 Task: Learn more about a sales navigator core.
Action: Mouse moved to (871, 109)
Screenshot: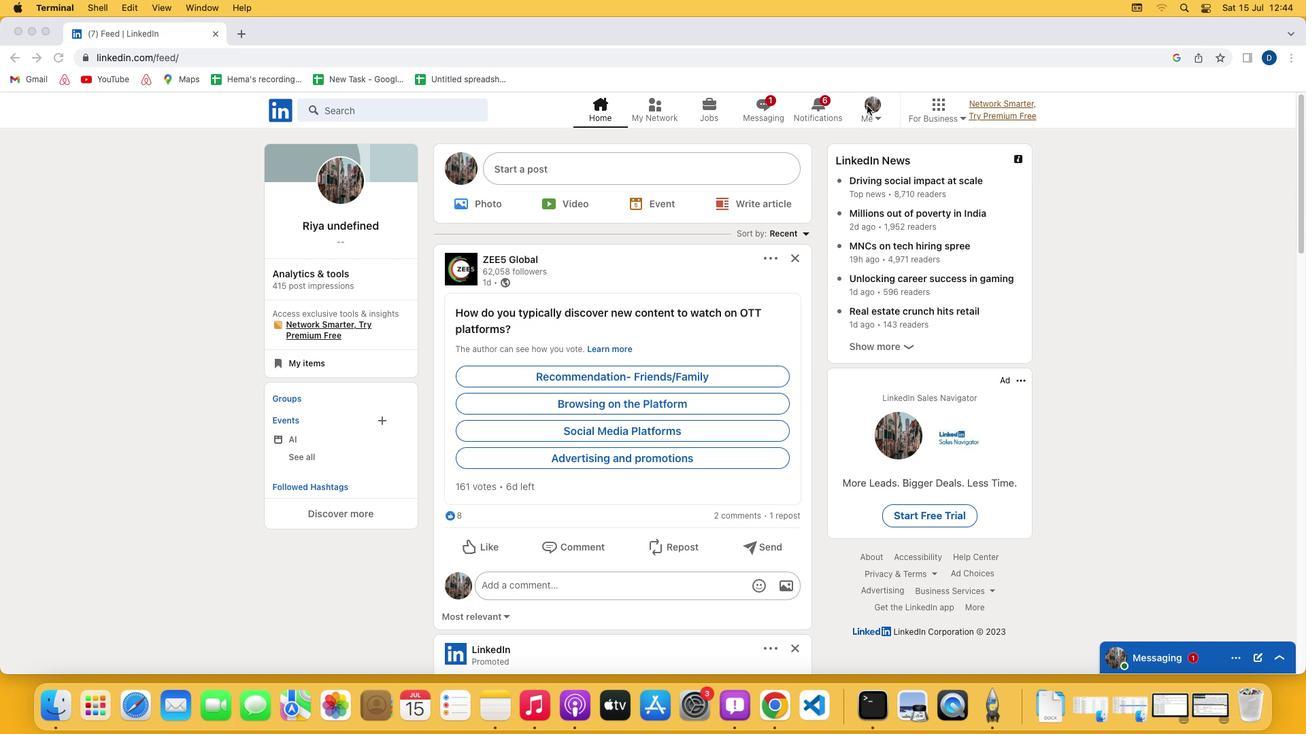 
Action: Mouse pressed left at (871, 109)
Screenshot: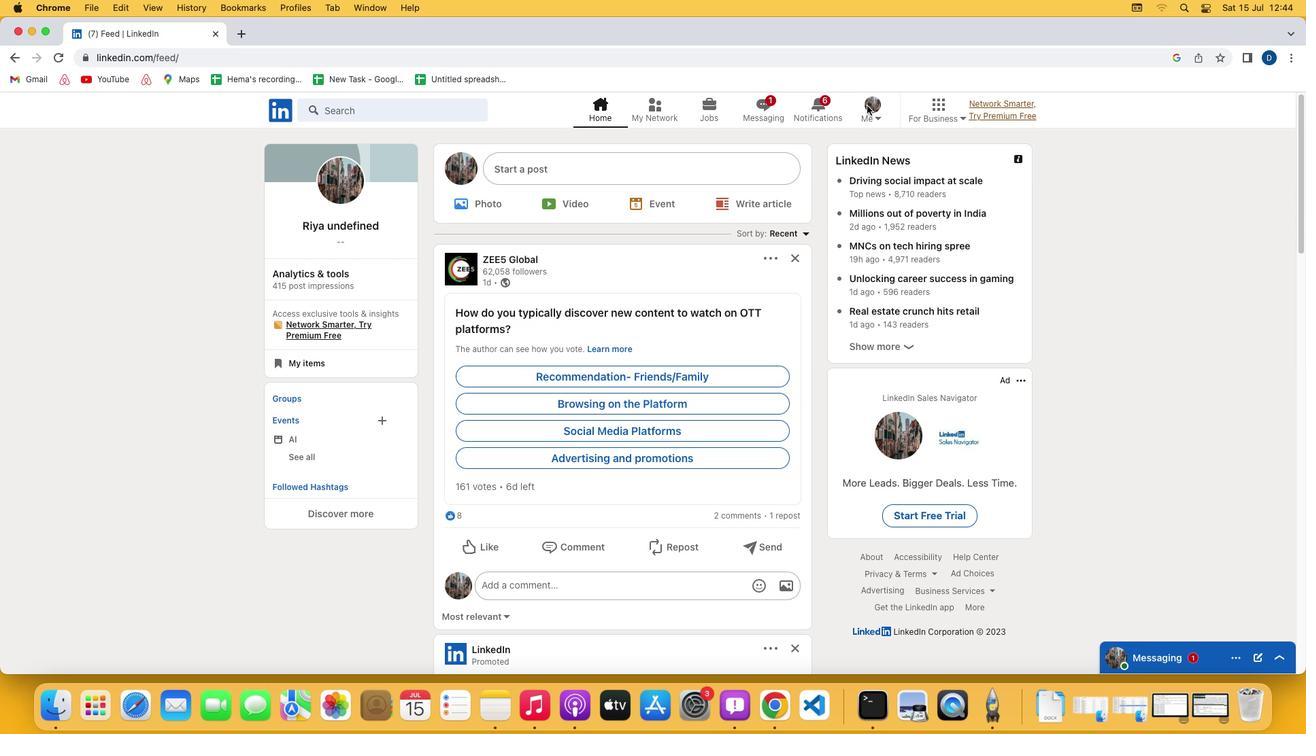 
Action: Mouse pressed left at (871, 109)
Screenshot: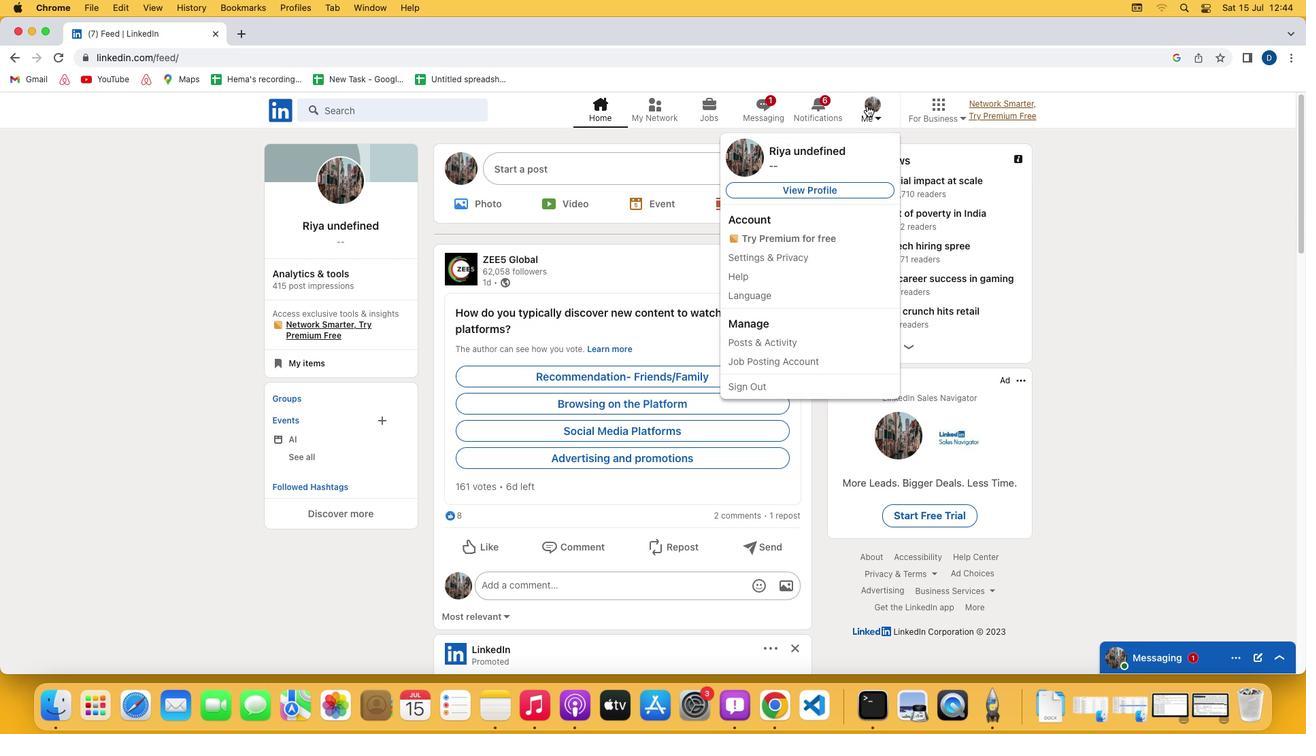 
Action: Mouse moved to (874, 110)
Screenshot: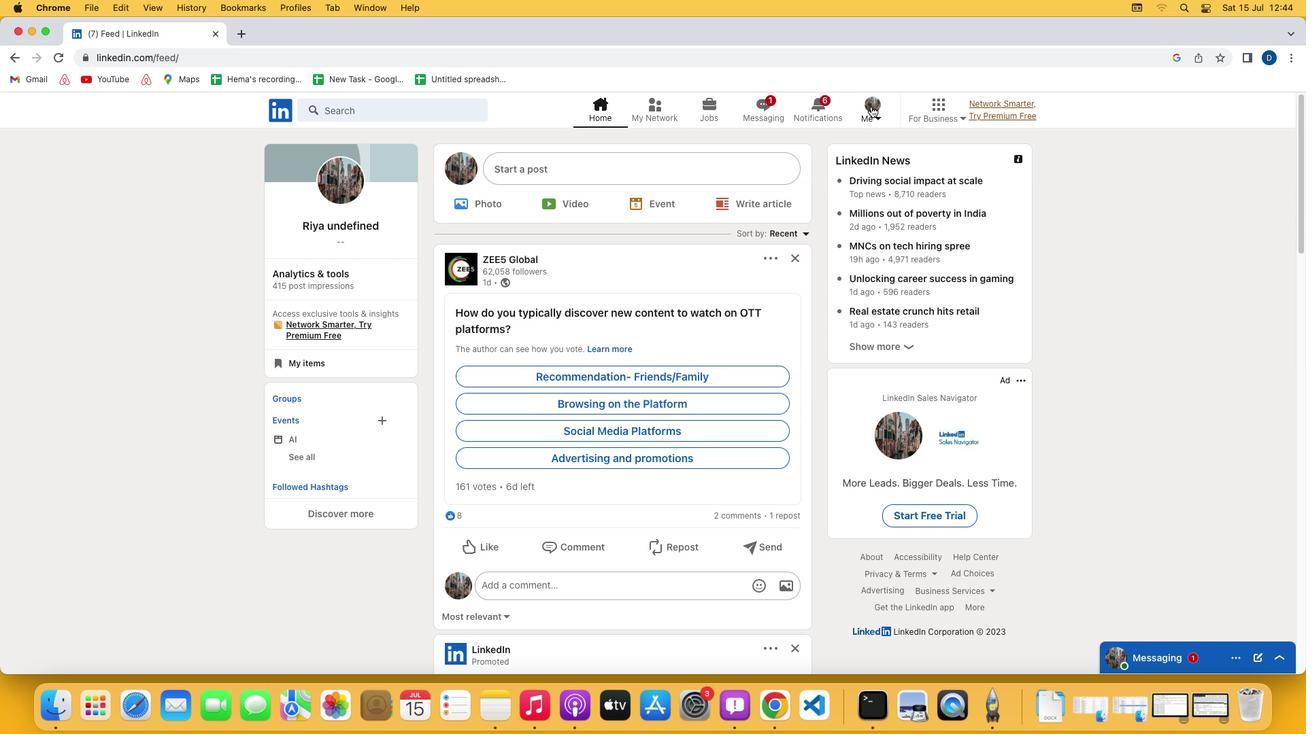 
Action: Mouse pressed left at (874, 110)
Screenshot: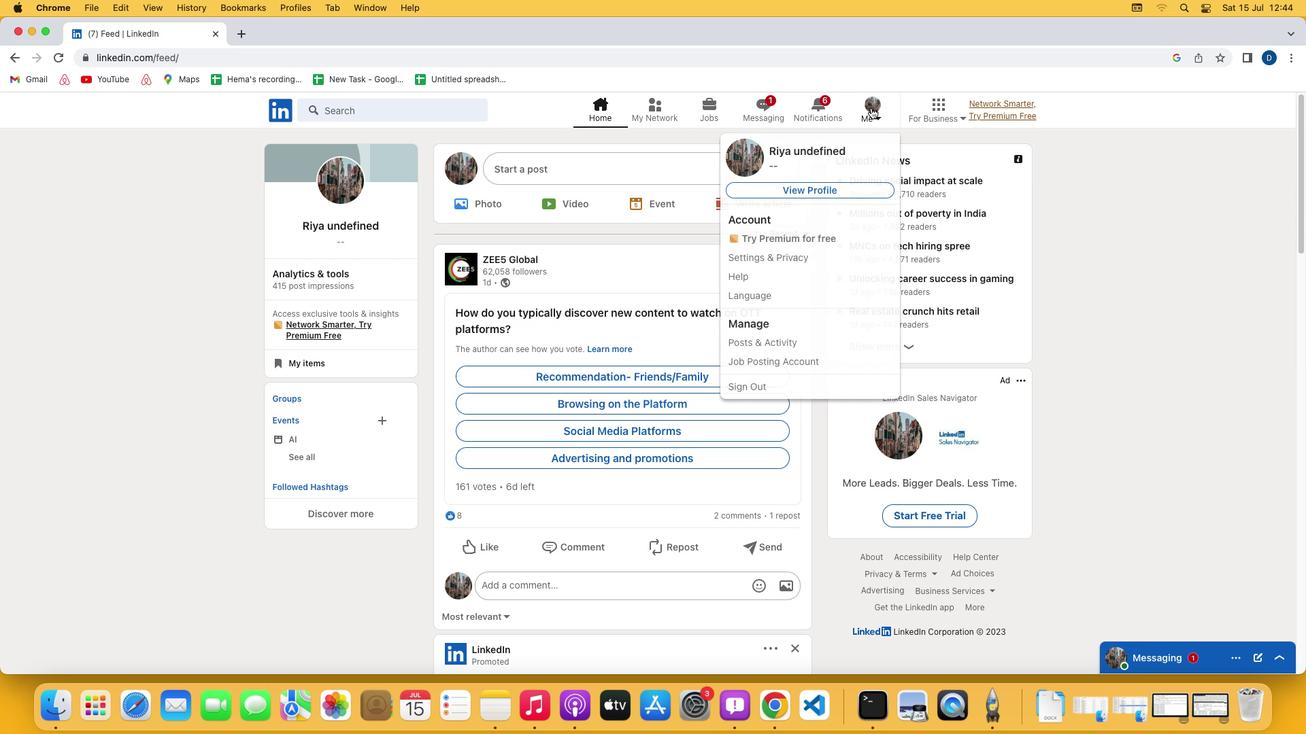 
Action: Mouse moved to (786, 264)
Screenshot: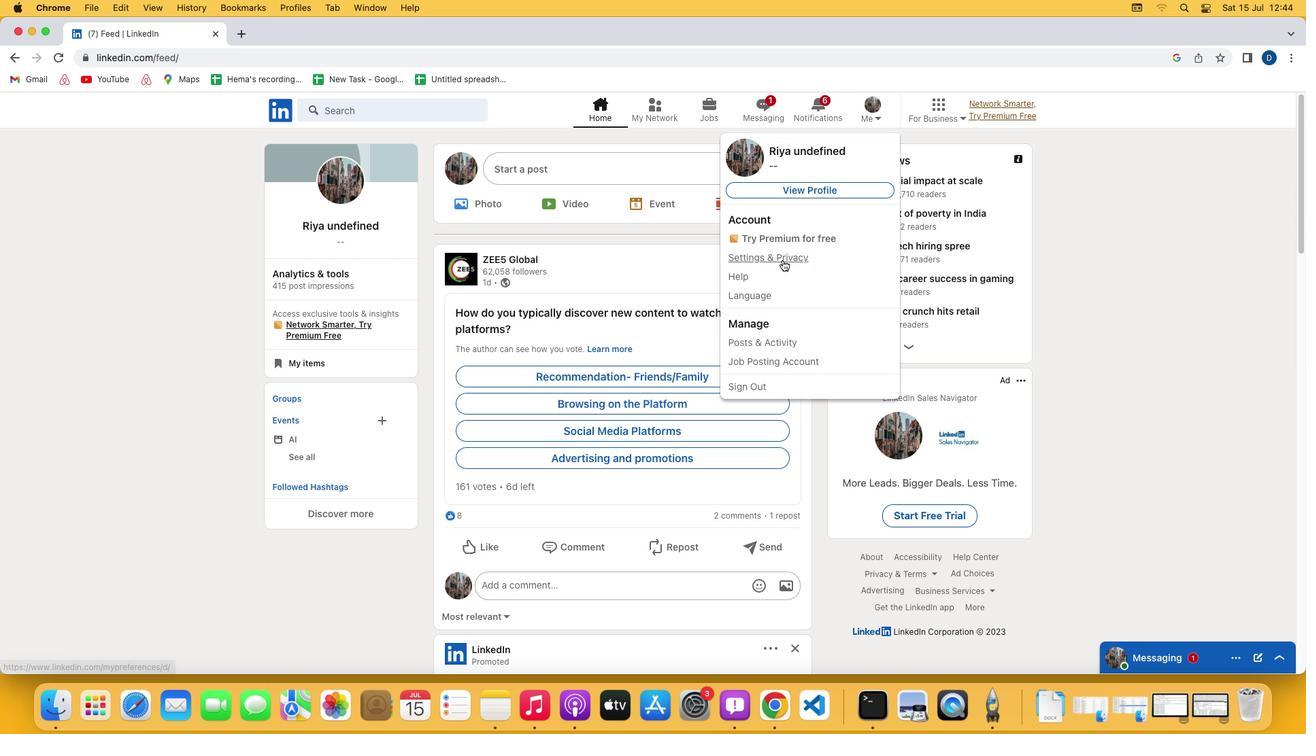 
Action: Mouse pressed left at (786, 264)
Screenshot: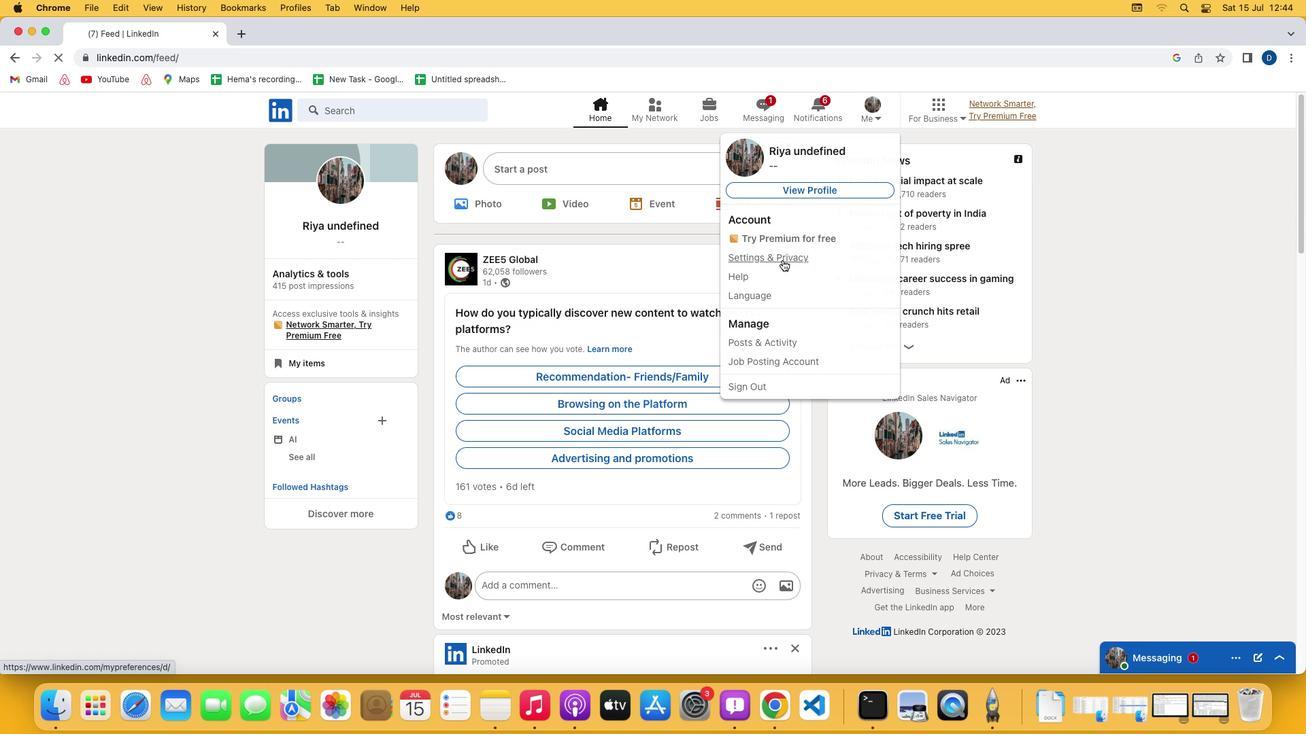 
Action: Mouse moved to (627, 467)
Screenshot: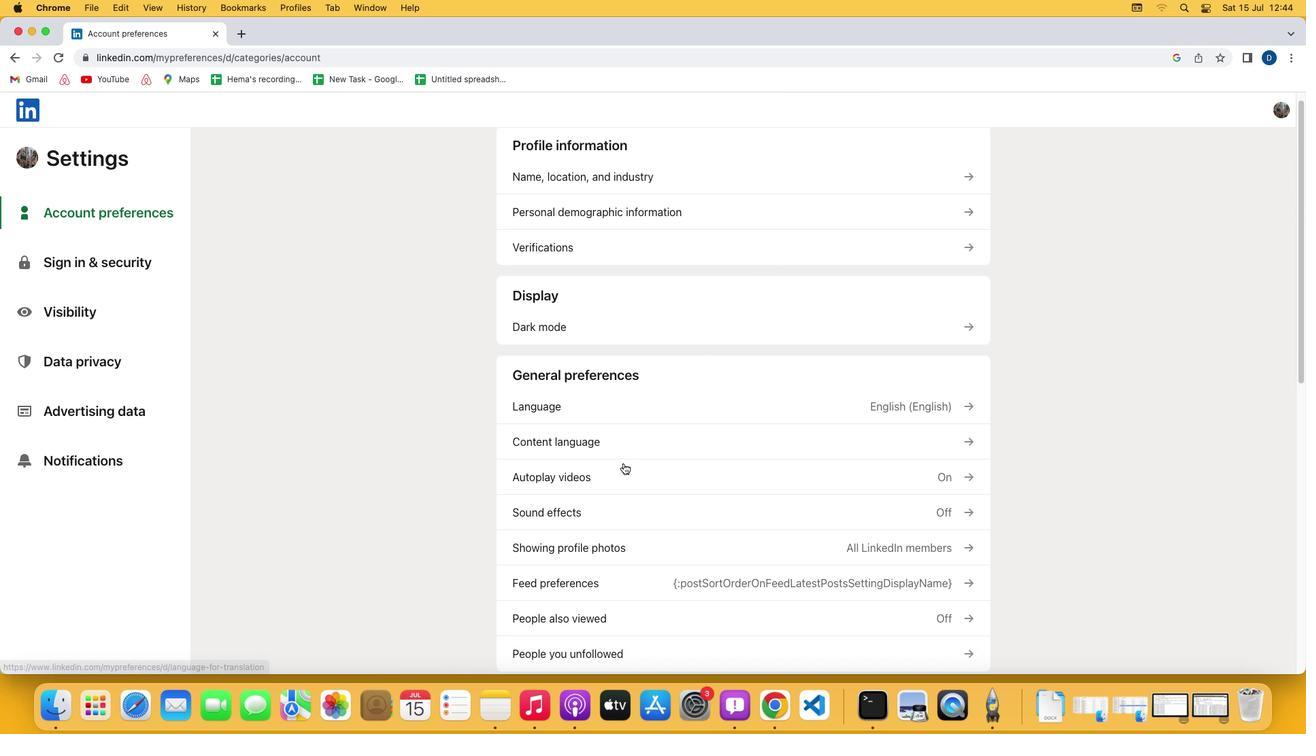 
Action: Mouse scrolled (627, 467) with delta (4, 3)
Screenshot: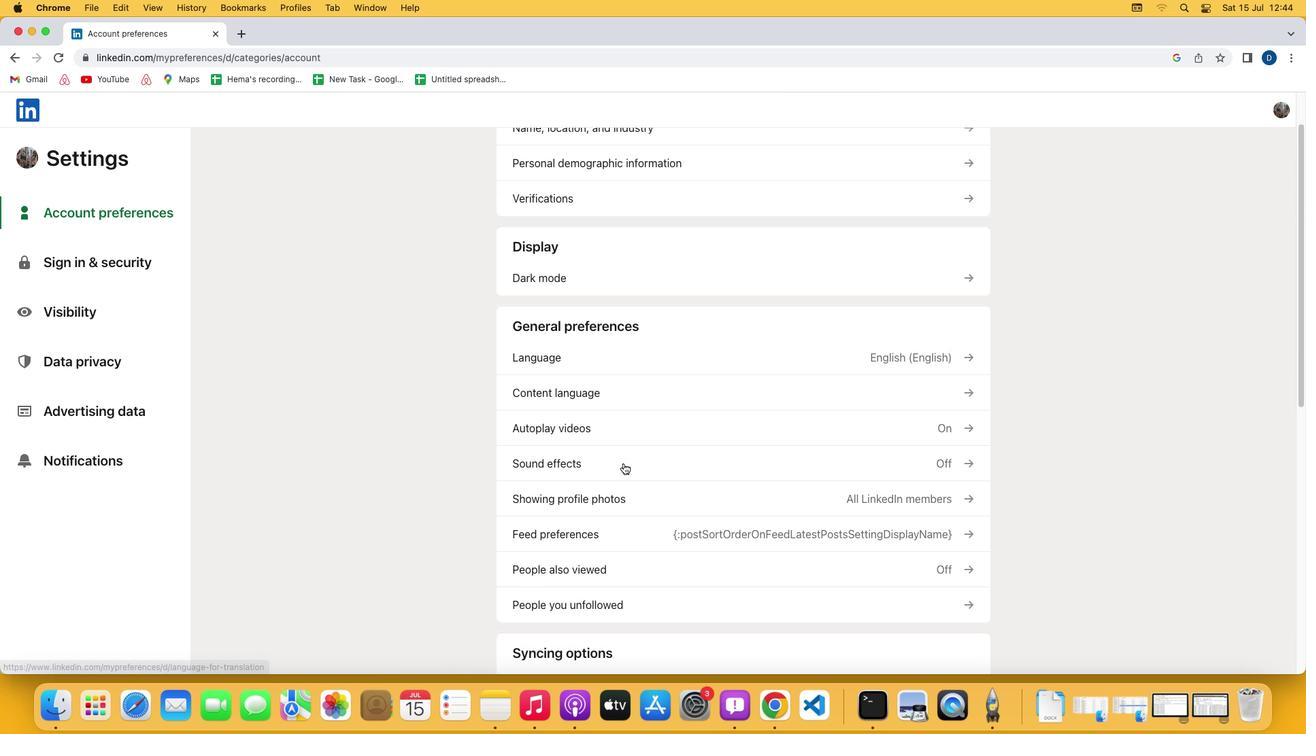 
Action: Mouse scrolled (627, 467) with delta (4, 3)
Screenshot: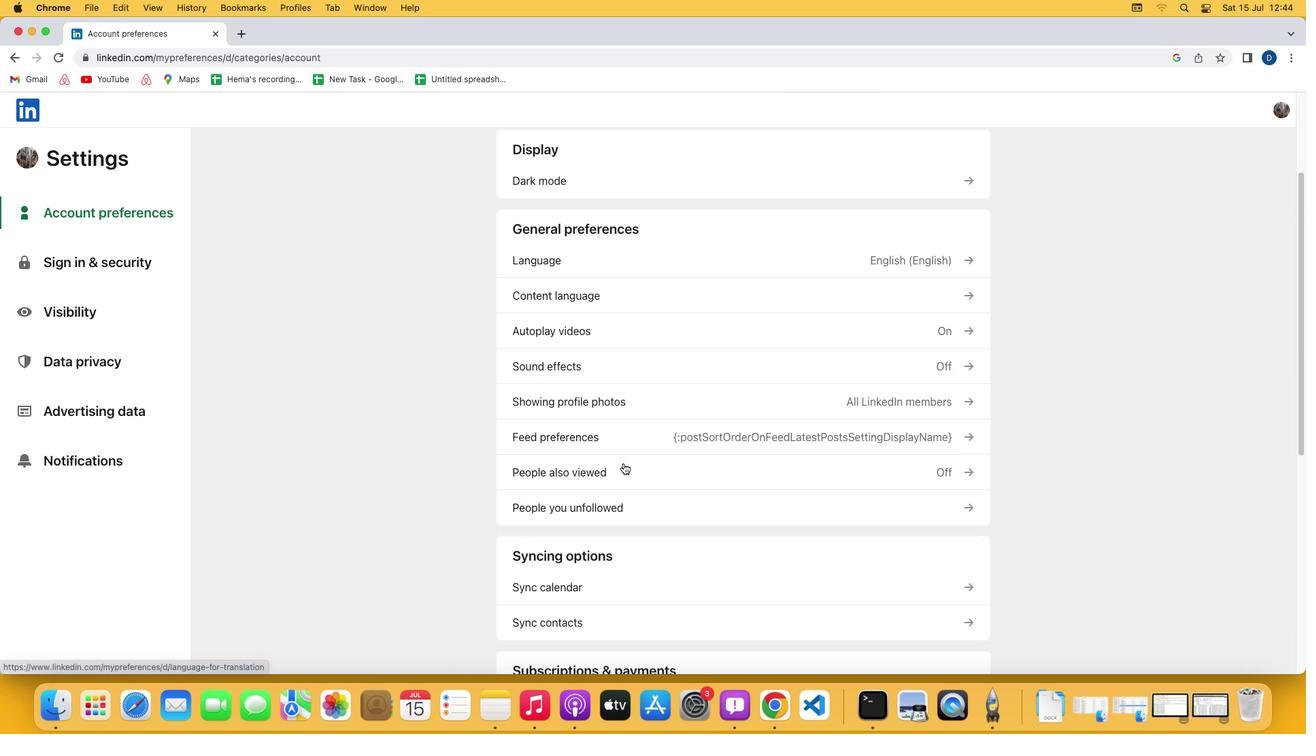 
Action: Mouse scrolled (627, 467) with delta (4, 2)
Screenshot: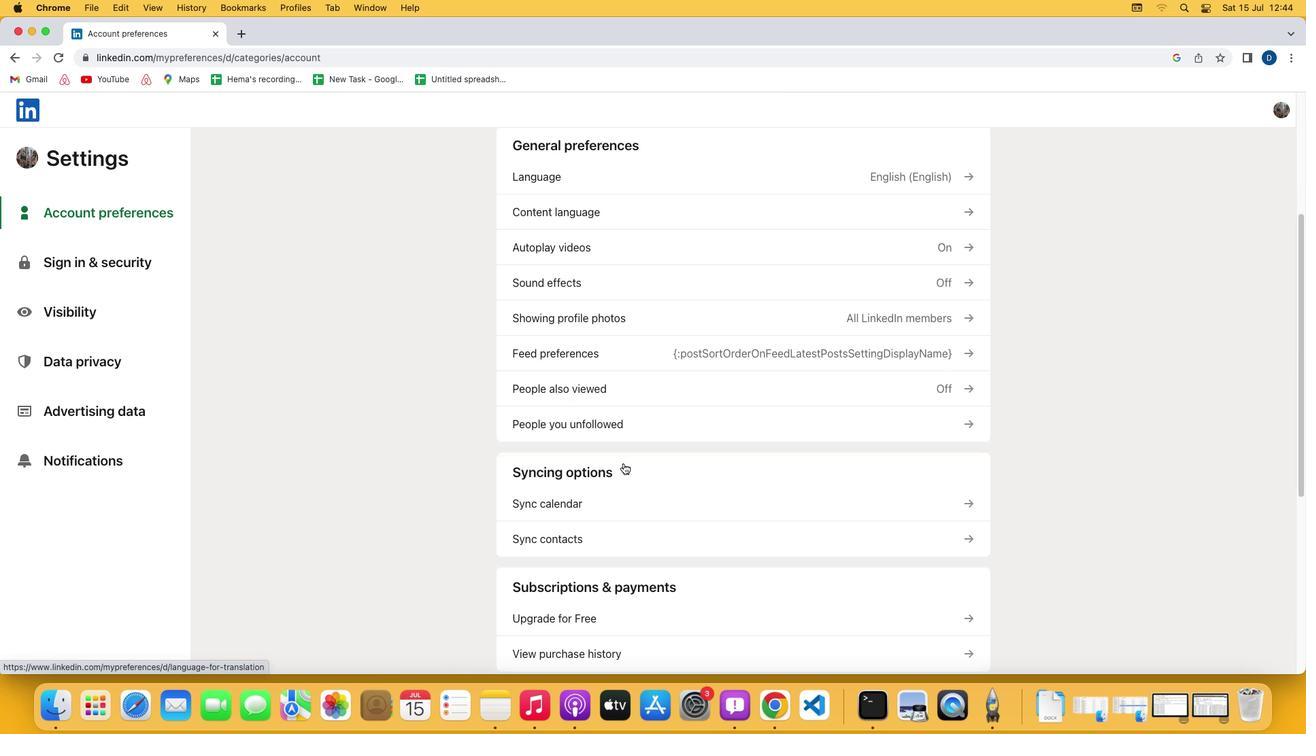 
Action: Mouse scrolled (627, 467) with delta (4, 0)
Screenshot: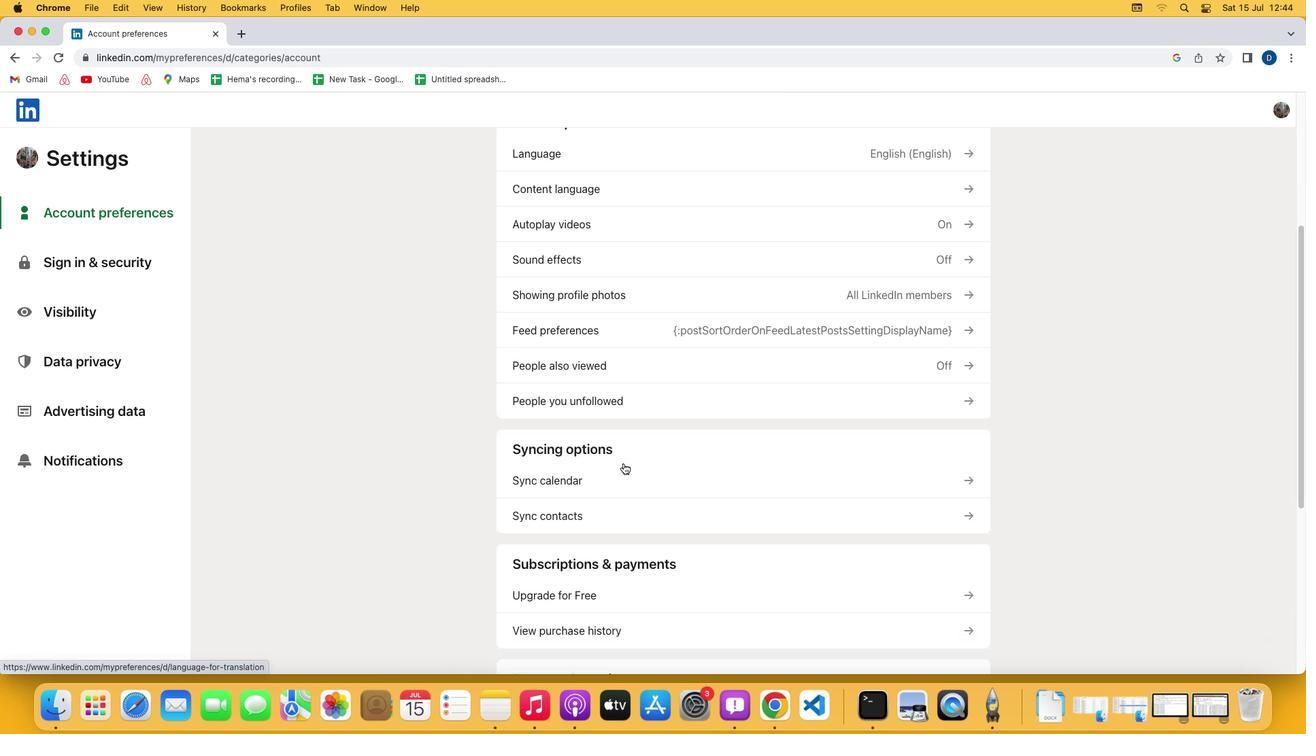 
Action: Mouse scrolled (627, 467) with delta (4, 3)
Screenshot: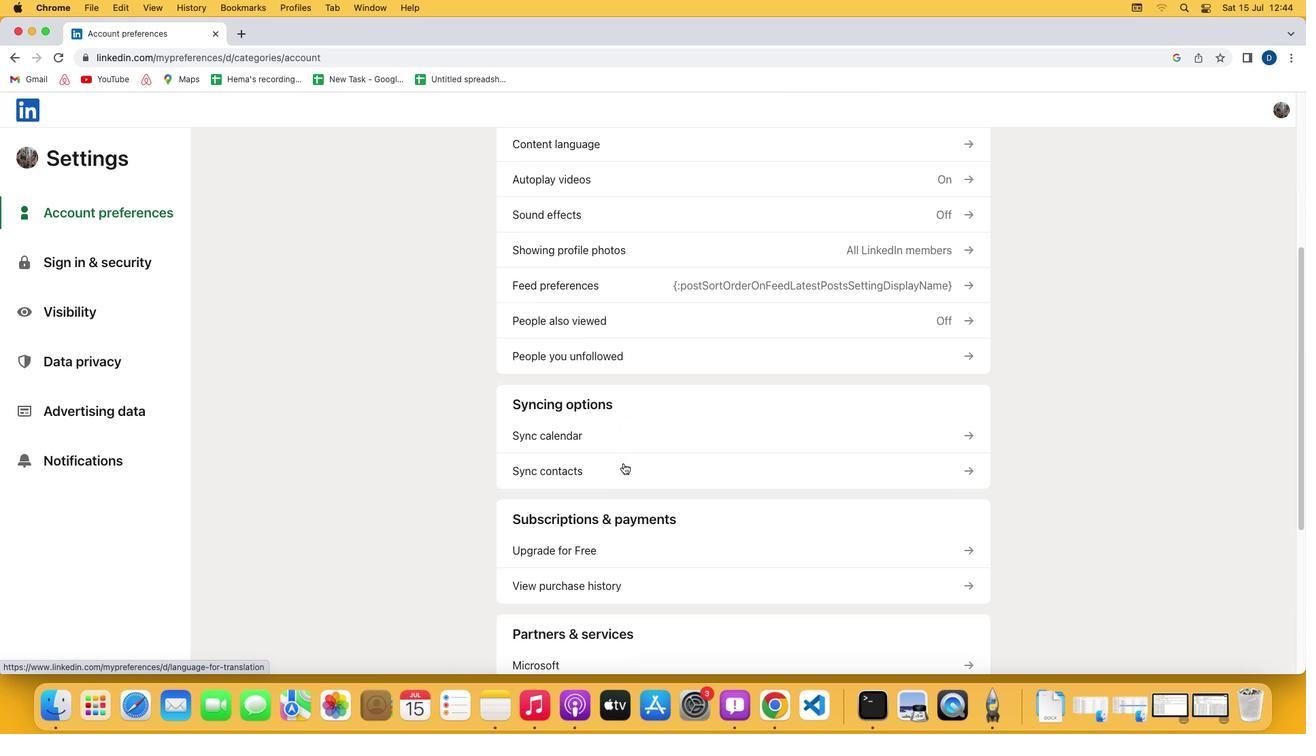 
Action: Mouse scrolled (627, 467) with delta (4, 3)
Screenshot: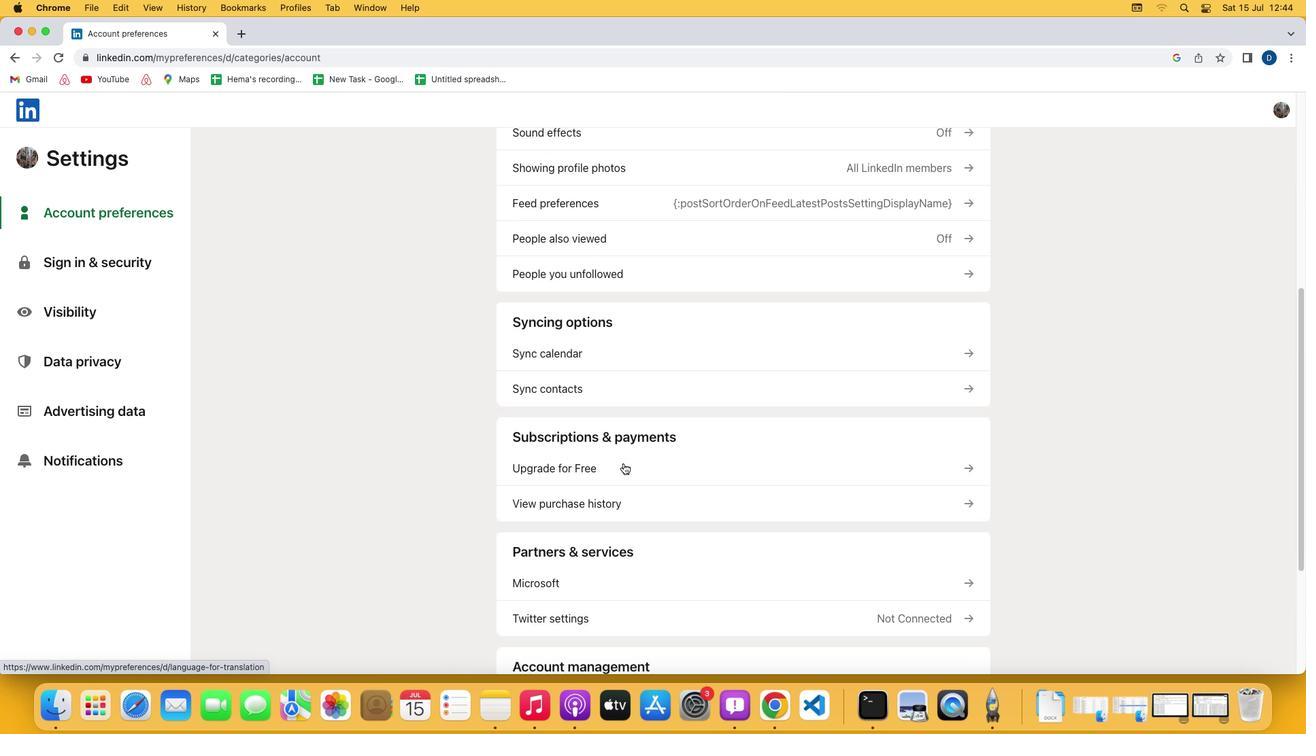 
Action: Mouse scrolled (627, 467) with delta (4, 2)
Screenshot: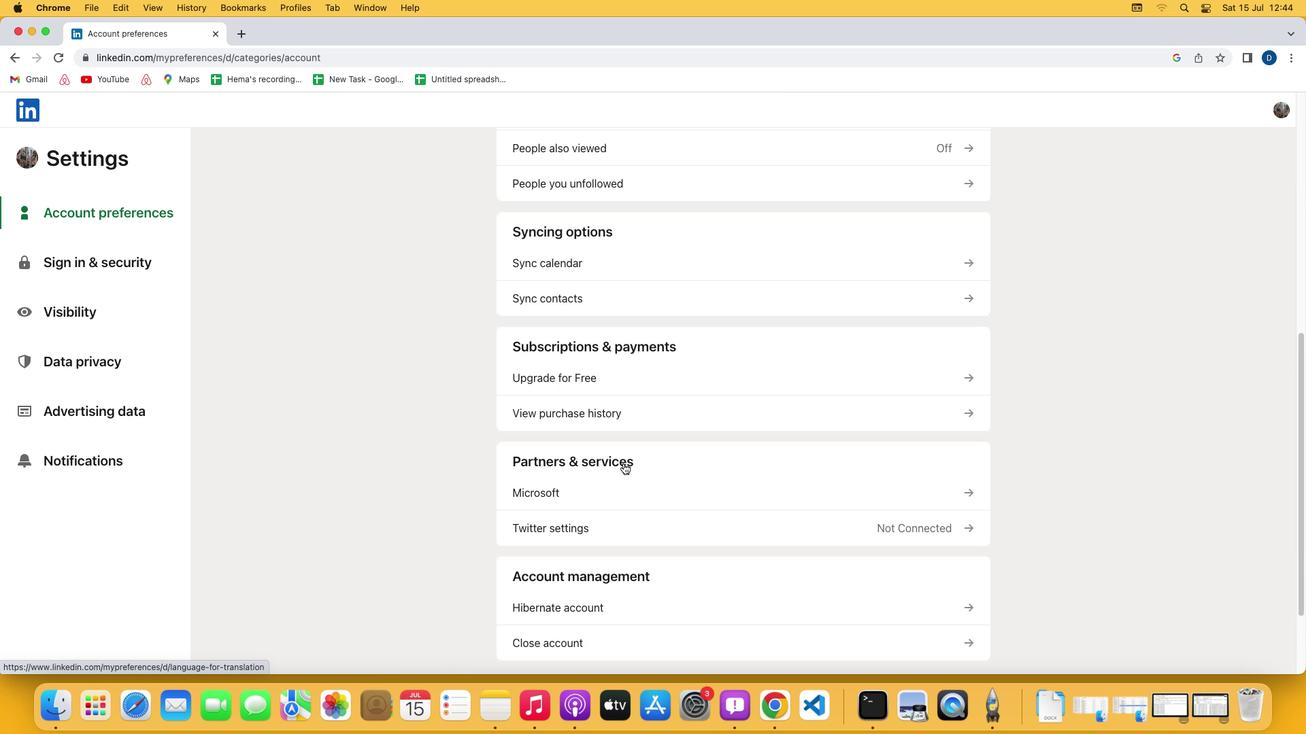 
Action: Mouse scrolled (627, 467) with delta (4, 1)
Screenshot: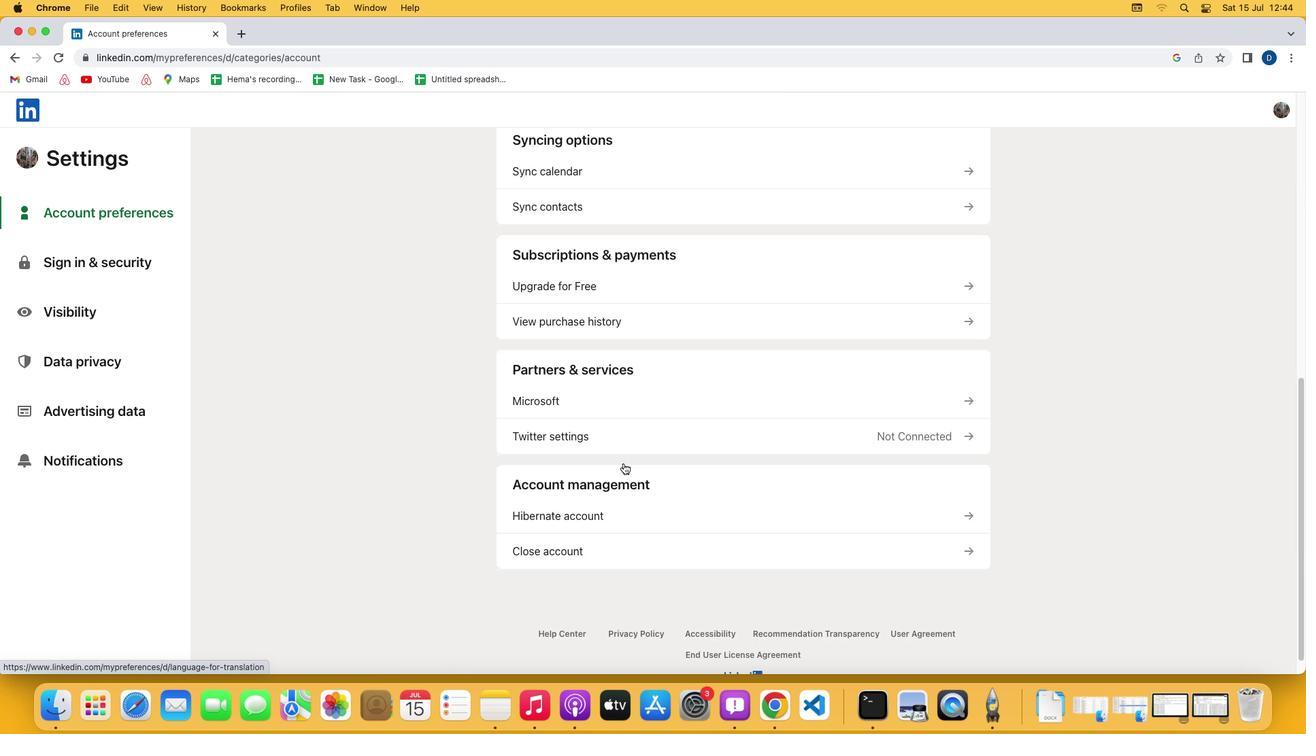 
Action: Mouse scrolled (627, 467) with delta (4, 0)
Screenshot: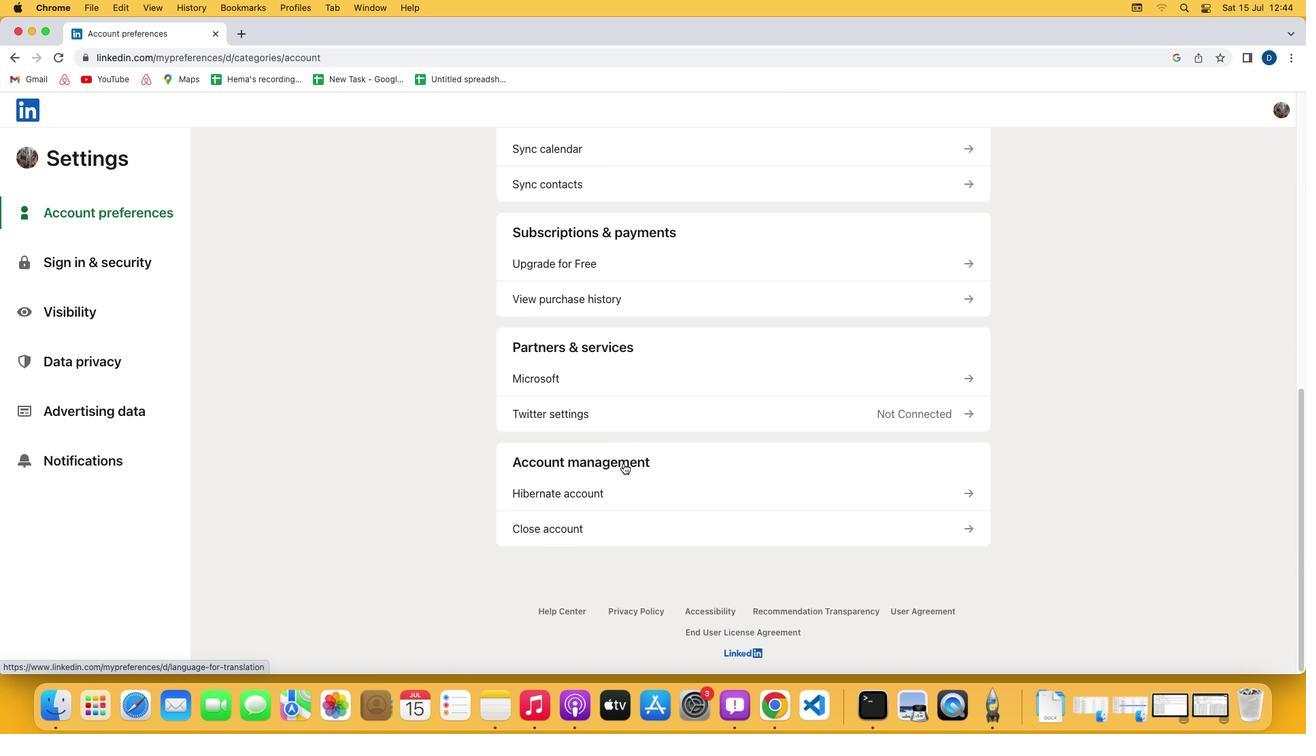 
Action: Mouse moved to (610, 274)
Screenshot: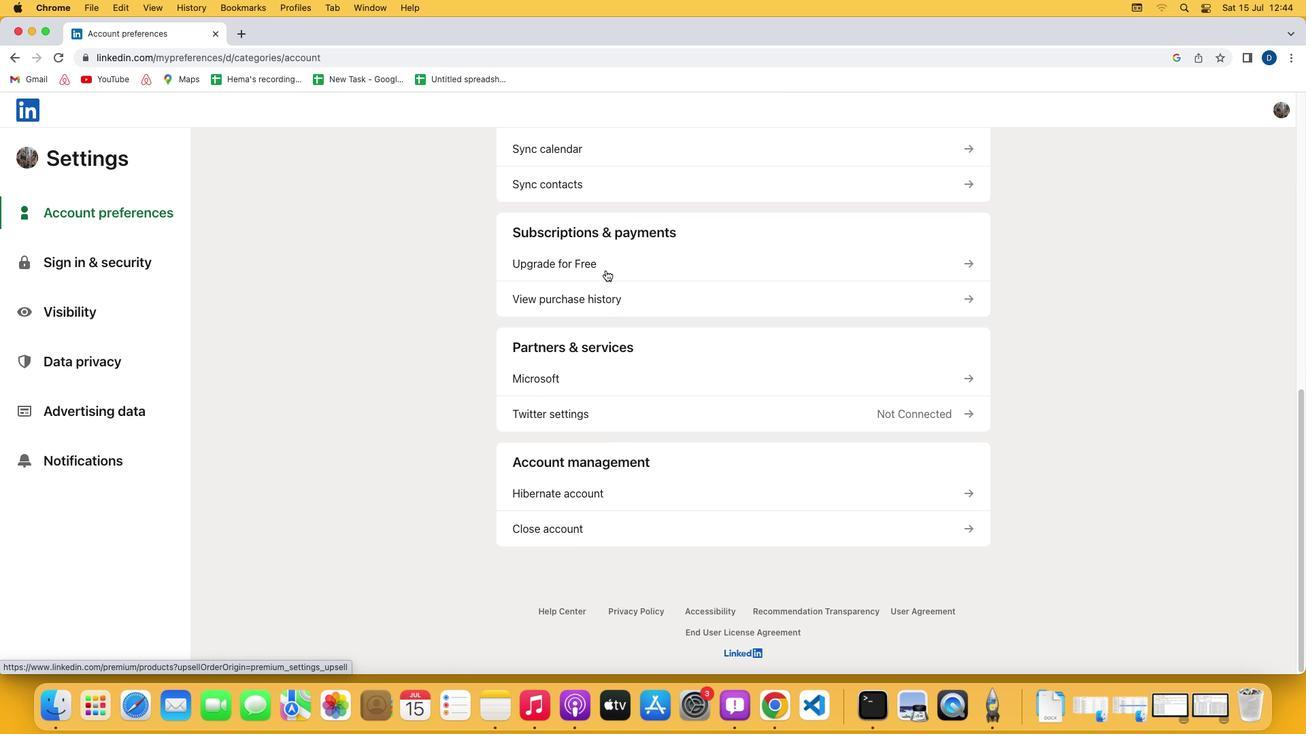 
Action: Mouse pressed left at (610, 274)
Screenshot: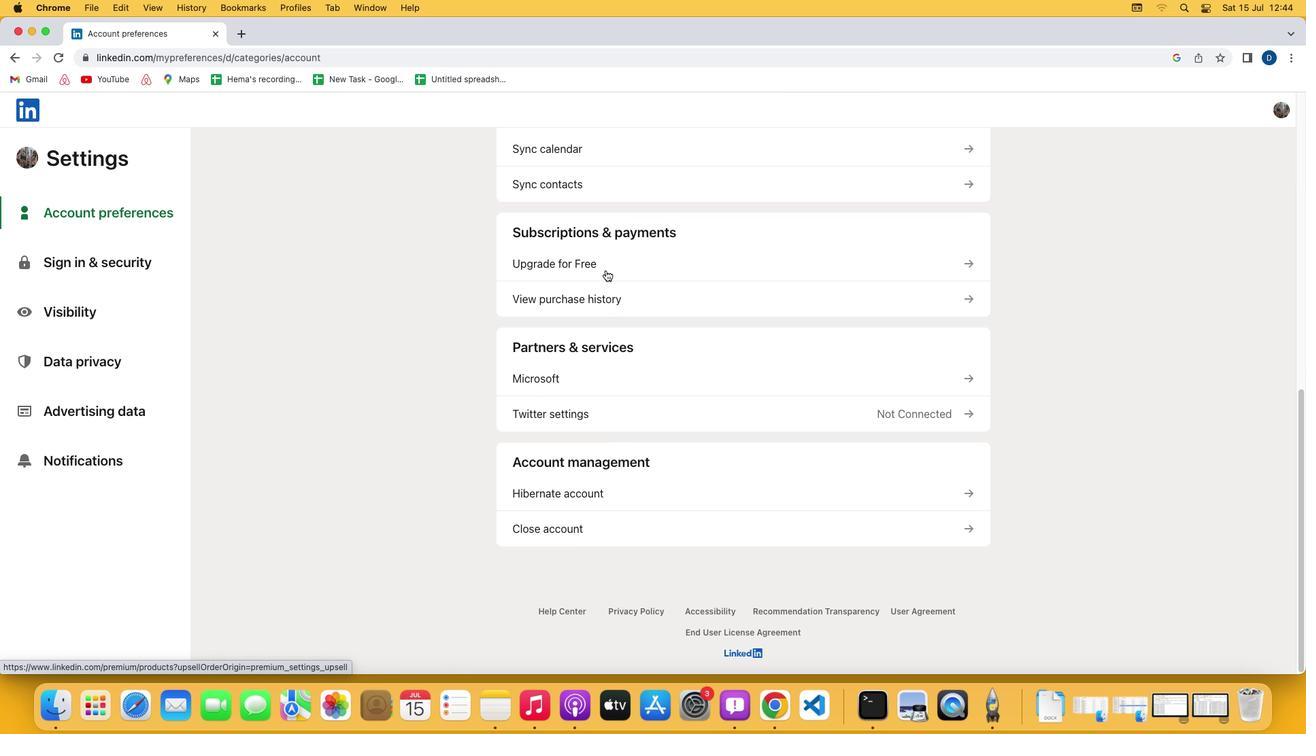 
Action: Mouse moved to (529, 376)
Screenshot: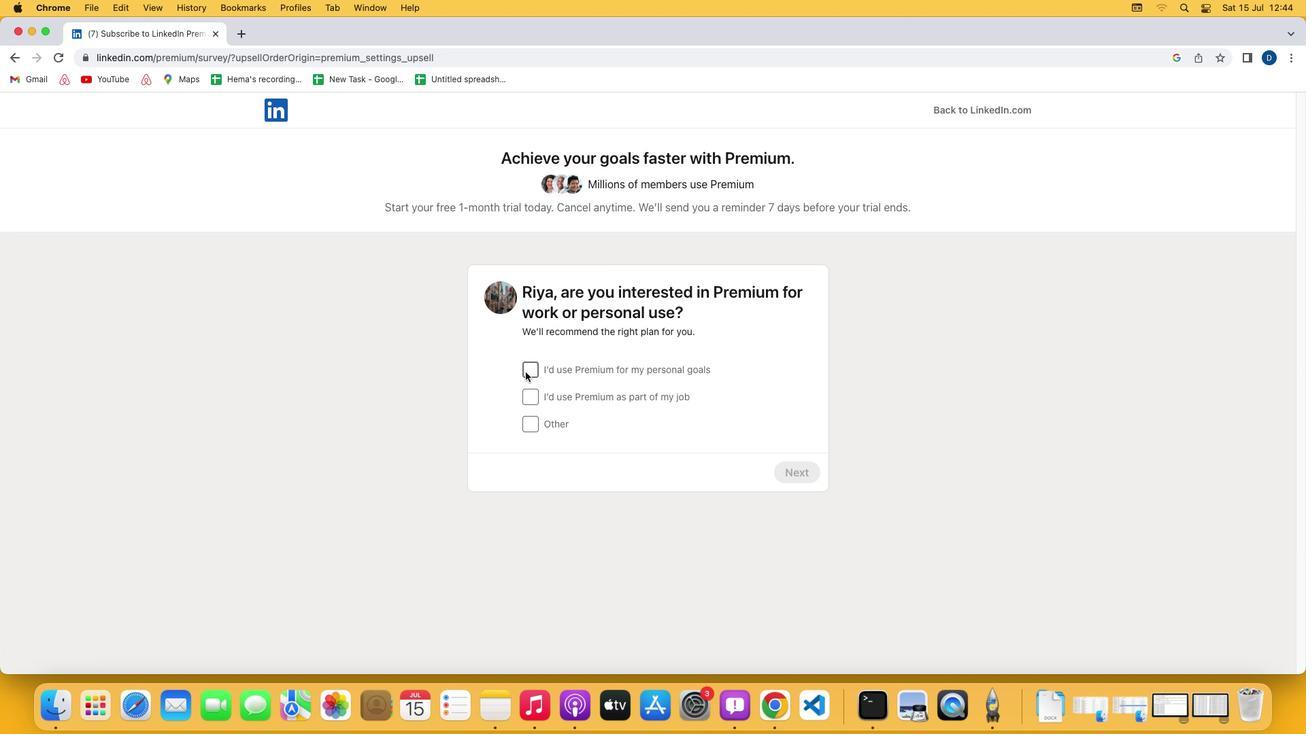 
Action: Mouse pressed left at (529, 376)
Screenshot: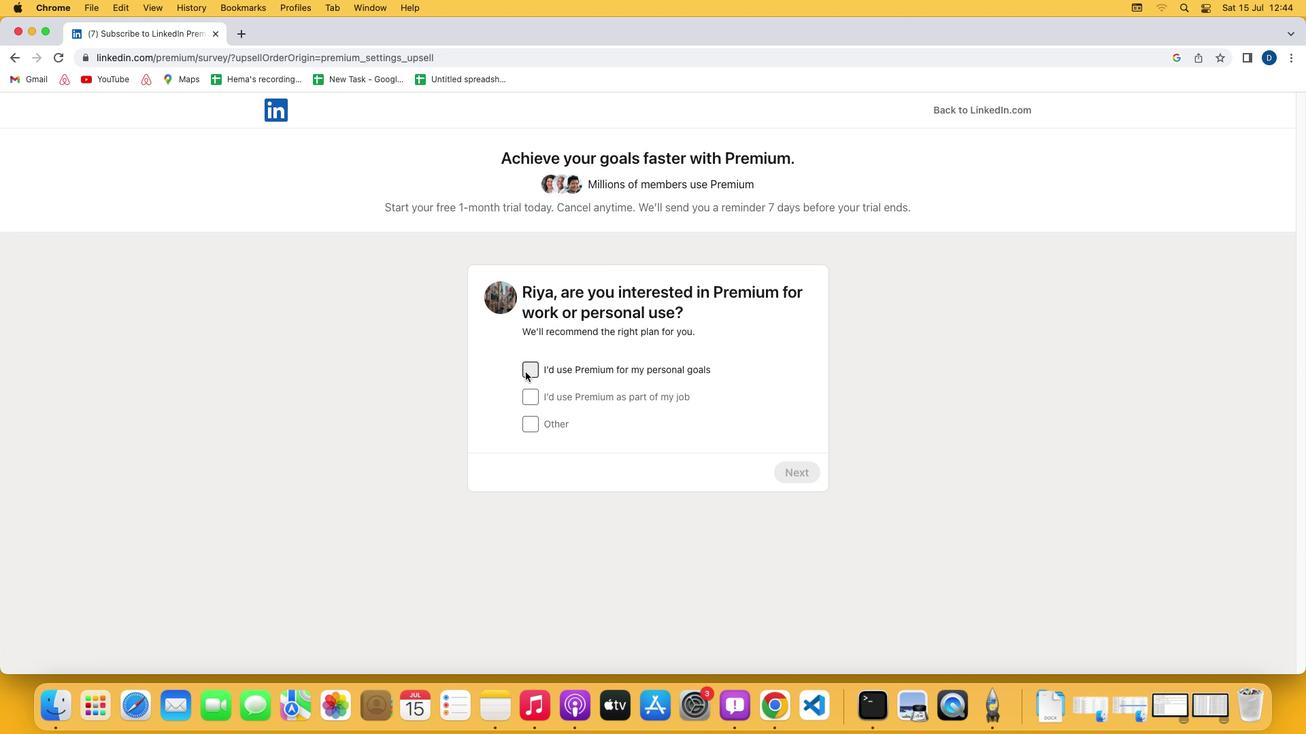 
Action: Mouse moved to (793, 480)
Screenshot: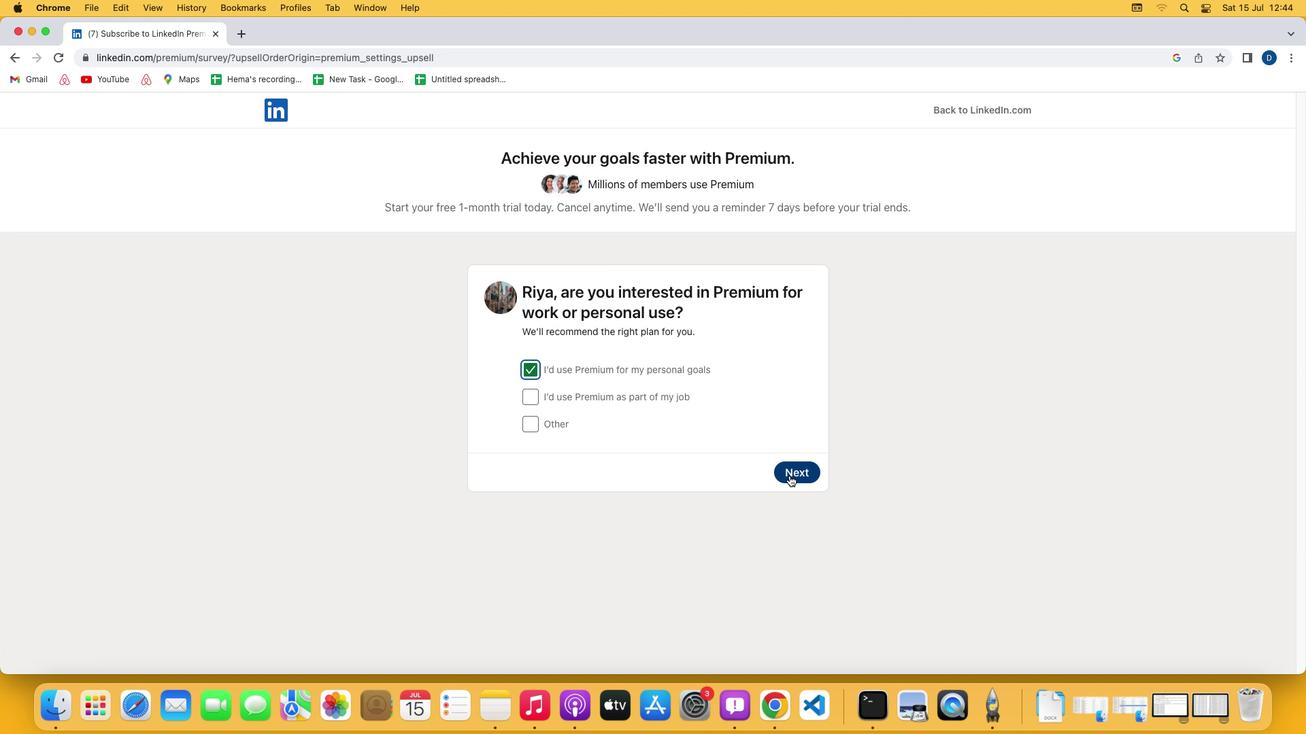 
Action: Mouse pressed left at (793, 480)
Screenshot: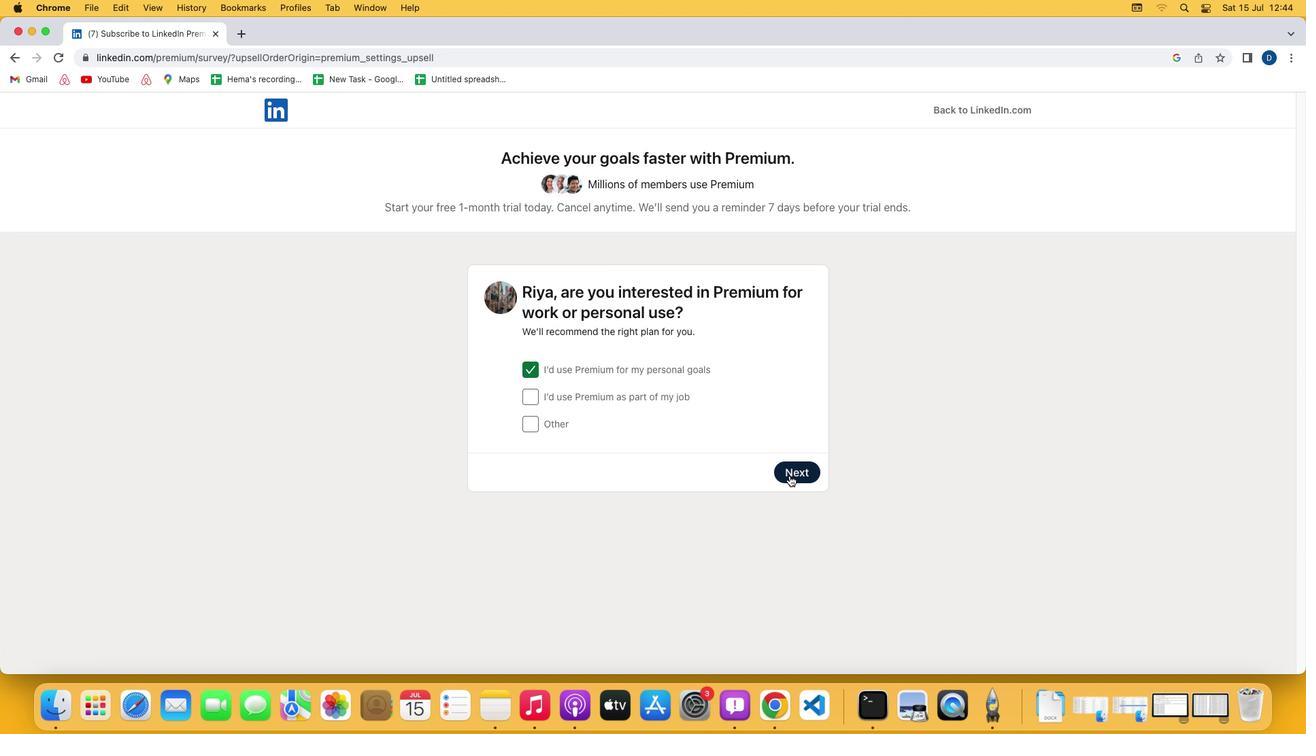 
Action: Mouse moved to (538, 403)
Screenshot: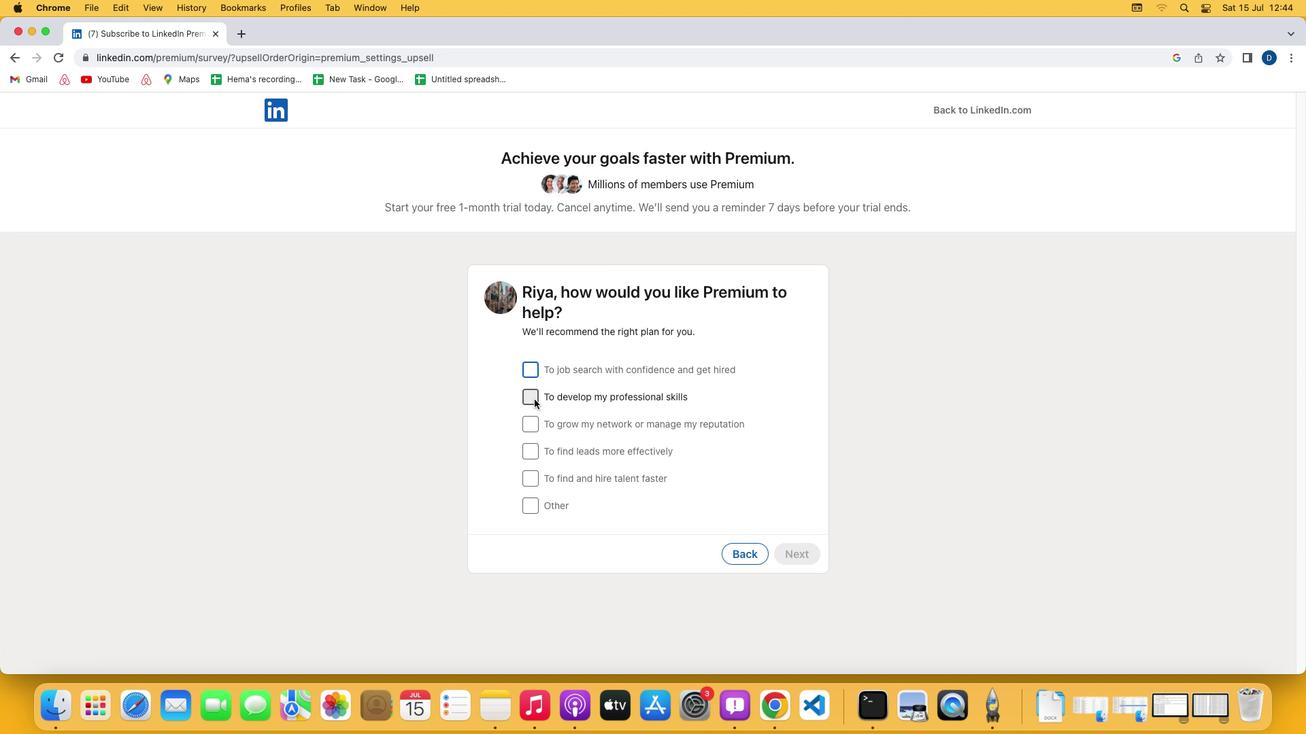 
Action: Mouse pressed left at (538, 403)
Screenshot: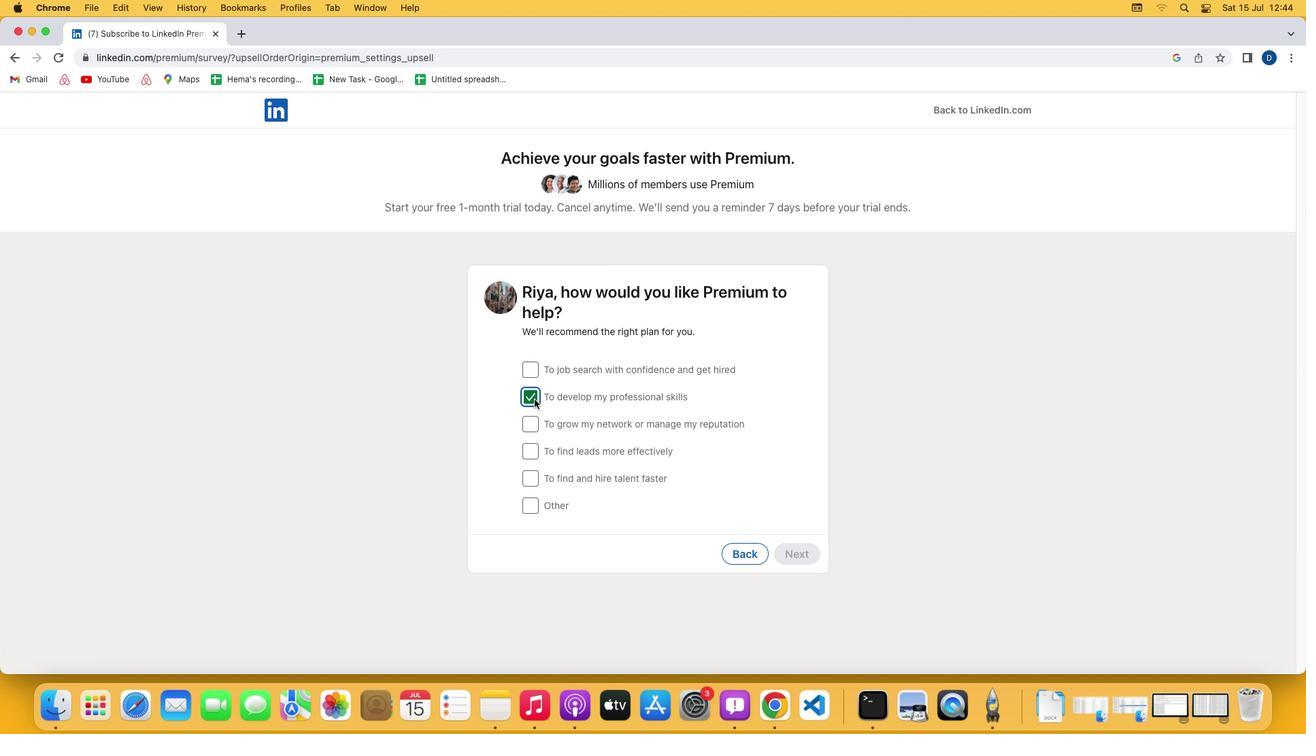 
Action: Mouse moved to (792, 561)
Screenshot: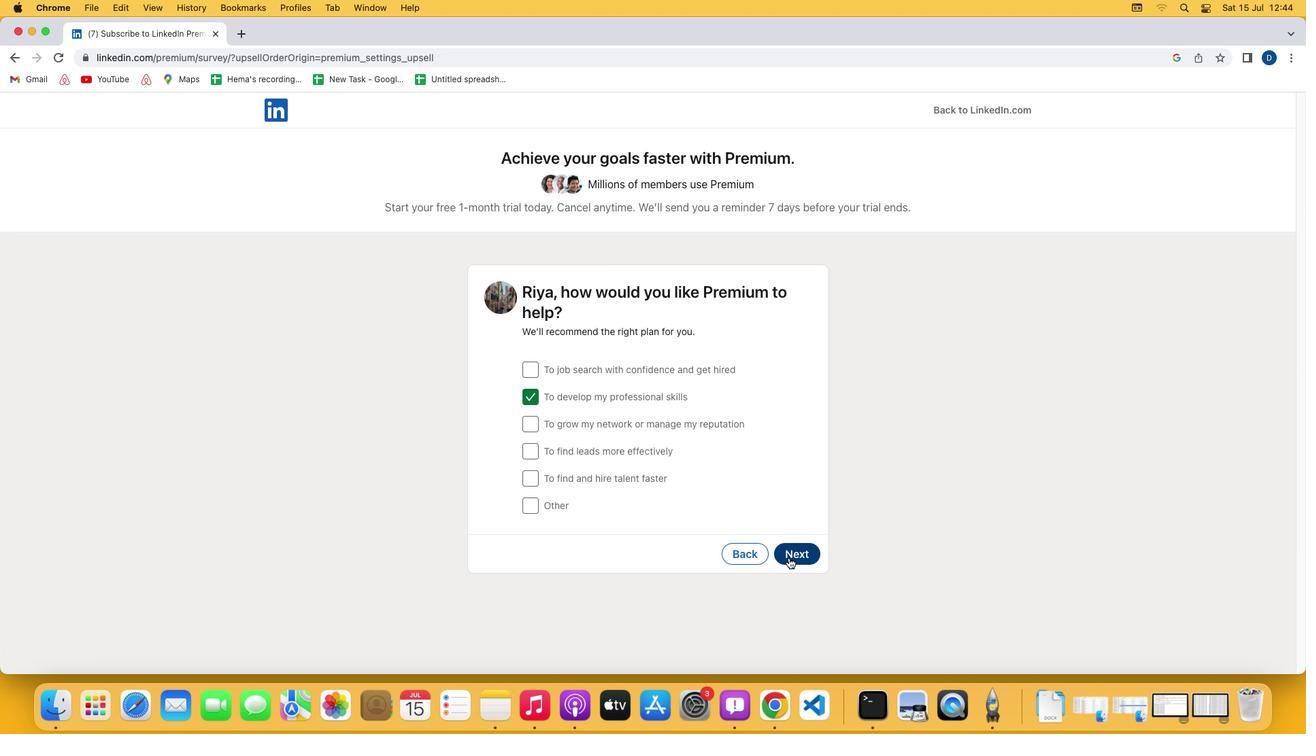 
Action: Mouse pressed left at (792, 561)
Screenshot: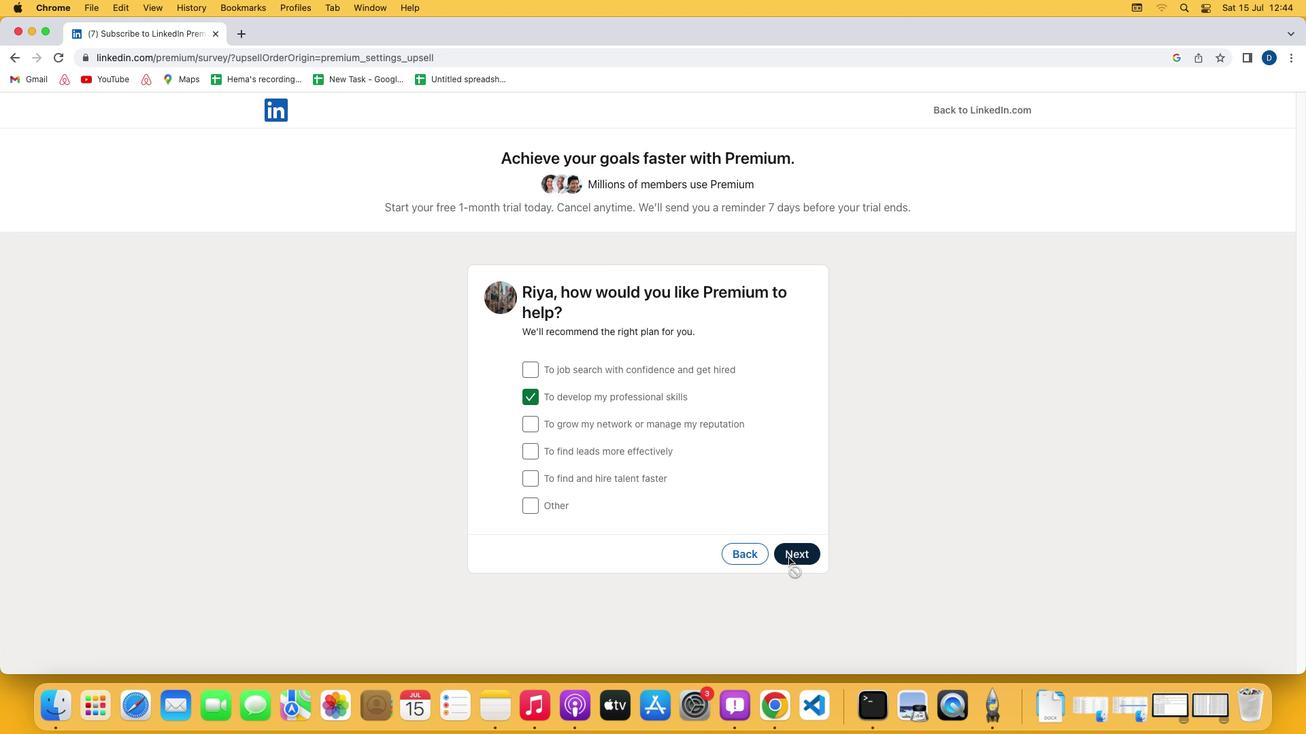 
Action: Mouse moved to (541, 506)
Screenshot: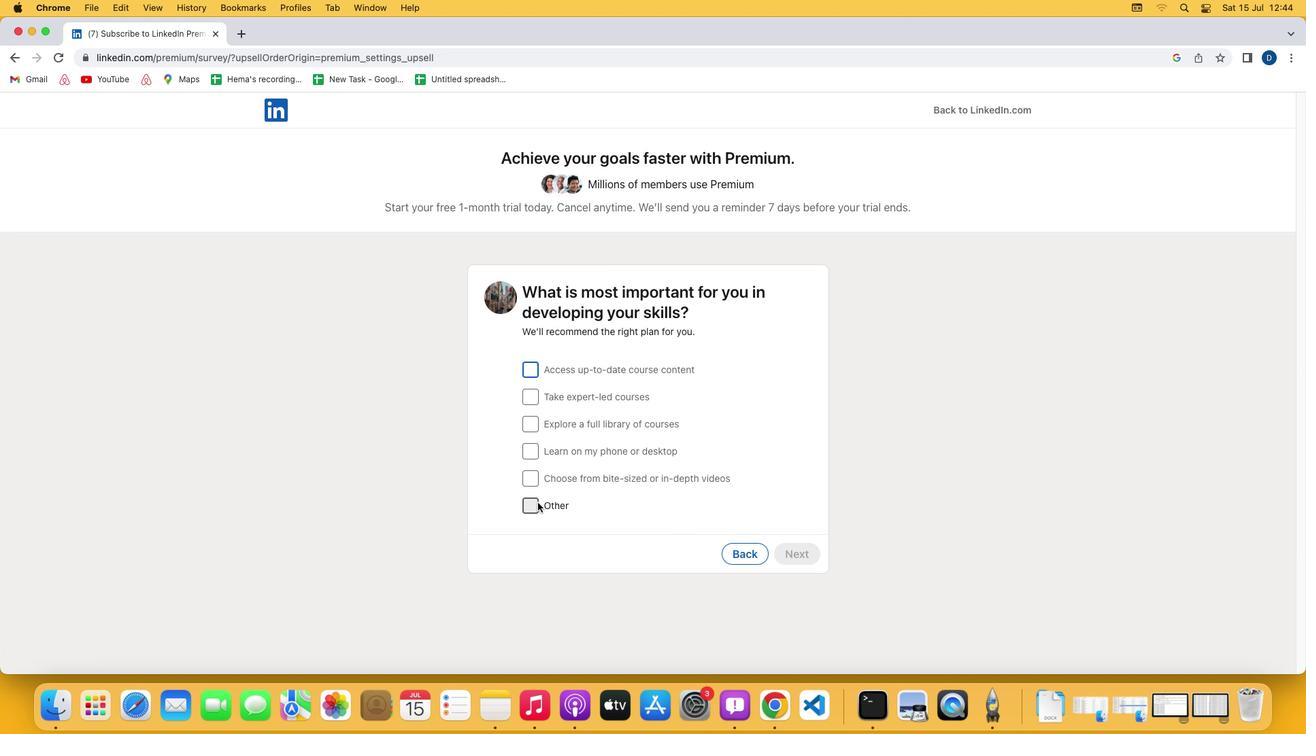 
Action: Mouse pressed left at (541, 506)
Screenshot: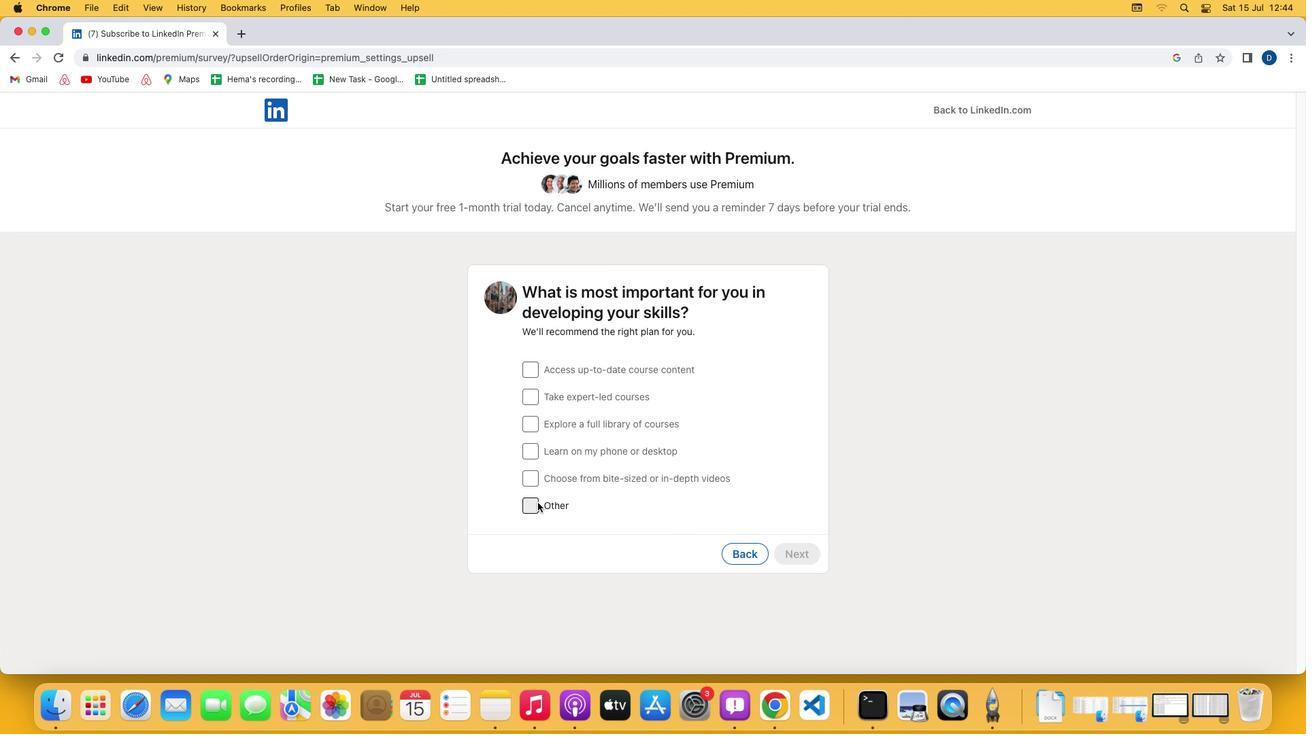 
Action: Mouse moved to (800, 563)
Screenshot: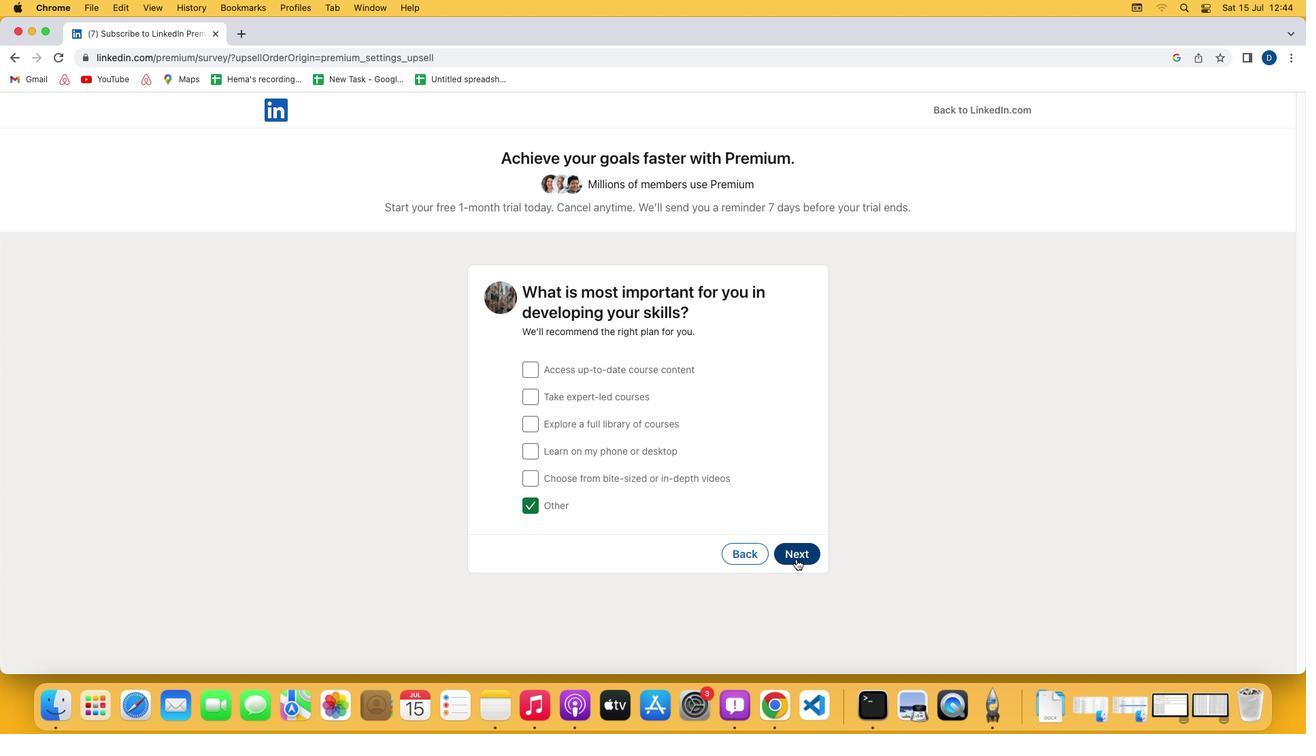 
Action: Mouse pressed left at (800, 563)
Screenshot: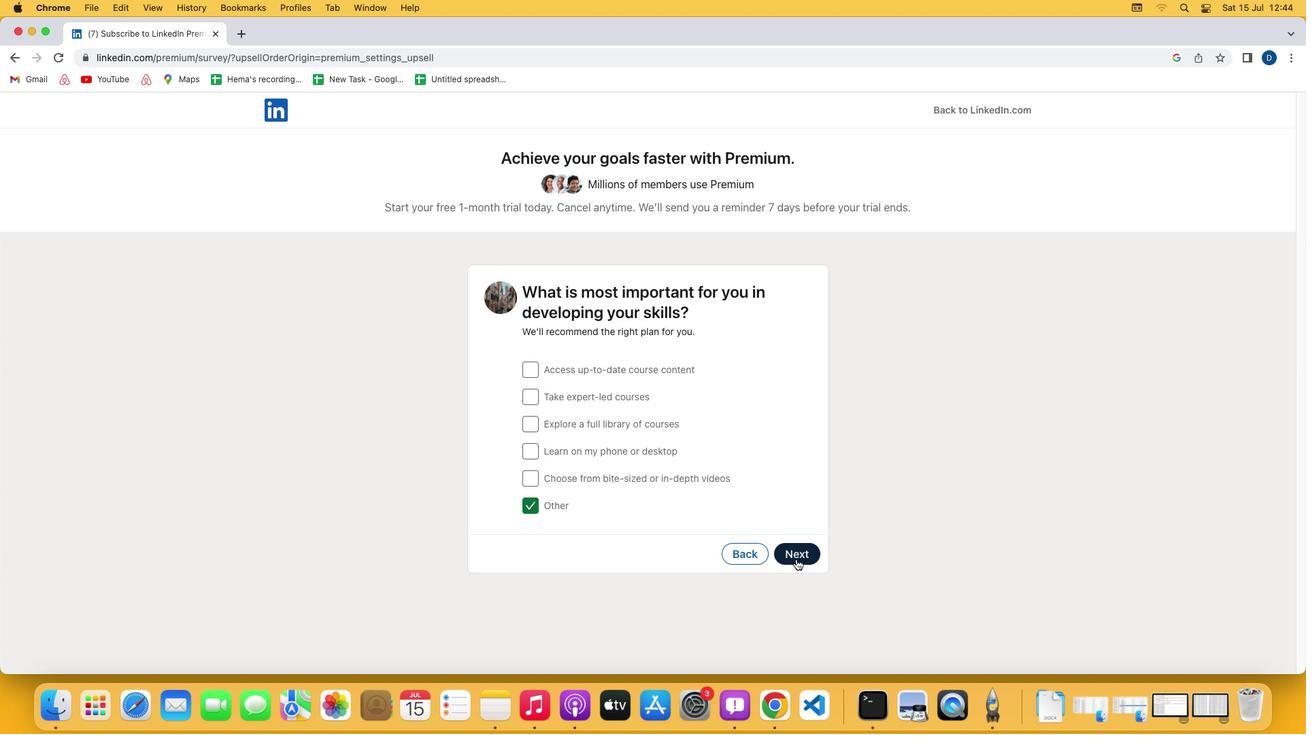 
Action: Mouse moved to (764, 569)
Screenshot: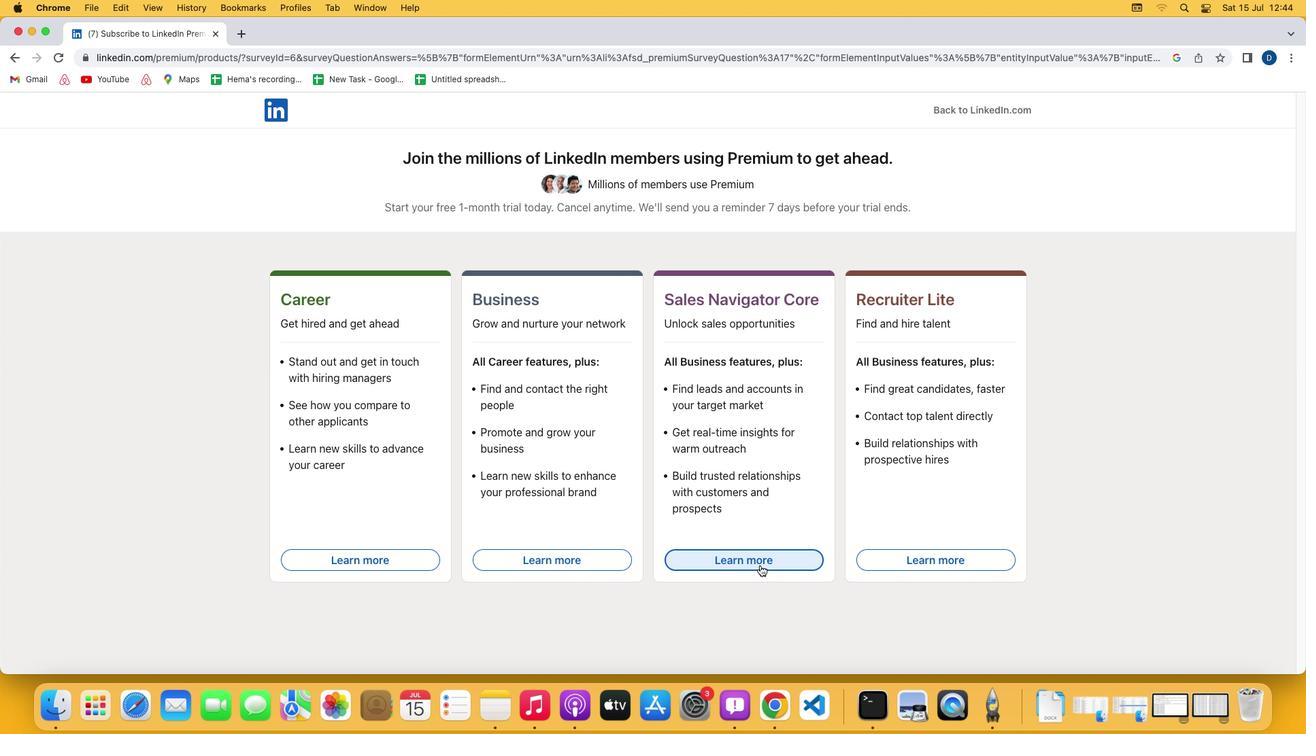 
Action: Mouse pressed left at (764, 569)
Screenshot: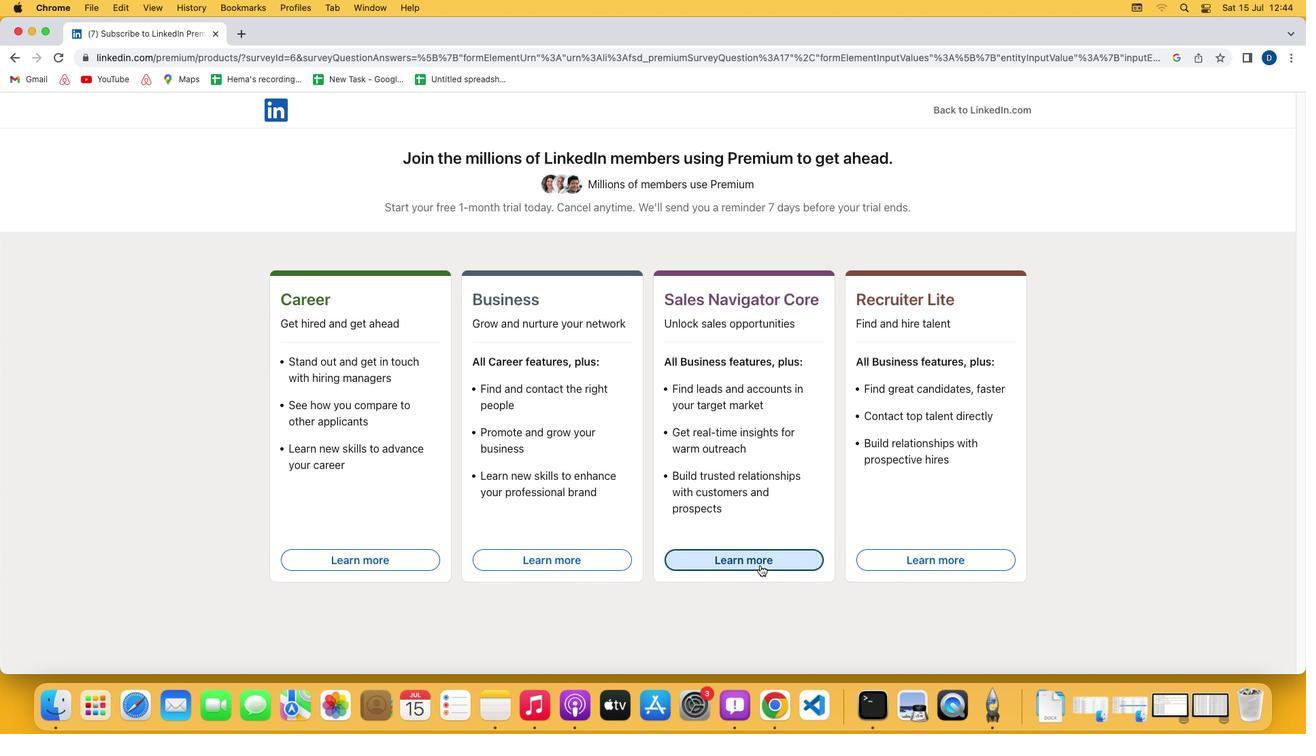 
